 Task: Open a blank google sheet and write heading  Student grades data  Add 10 students name:-  'Joshua Rivera, Zoey Coleman, Ryan Wright, Addison Bailey, Jonathan Simmons, Brooklyn Ward, Caleb Barnes, Audrey Collins, Gabriel Perry, Sofia Bell. ' in September Last week sales are  100 to 150. Math Grade:-  90, 95, 80, 92, 85,88, 90, 78, 92, 85.Science Grade:-  85, 87, 92, 88, 90, 85, 92, 80, 88, 90.English Grade:-  92, 90, 85, 90, 88, 92, 85, 82, 90, 88.History Grade:-  88, 92, 78, 95, 90, 90, 80, 85, 92, 90. Total use the formula   =SUM(D2:G2) then presss enter. Save page auditingSalesDashboard
Action: Key pressed <Key.shift>Student<Key.space>grades<Key.space>data
Screenshot: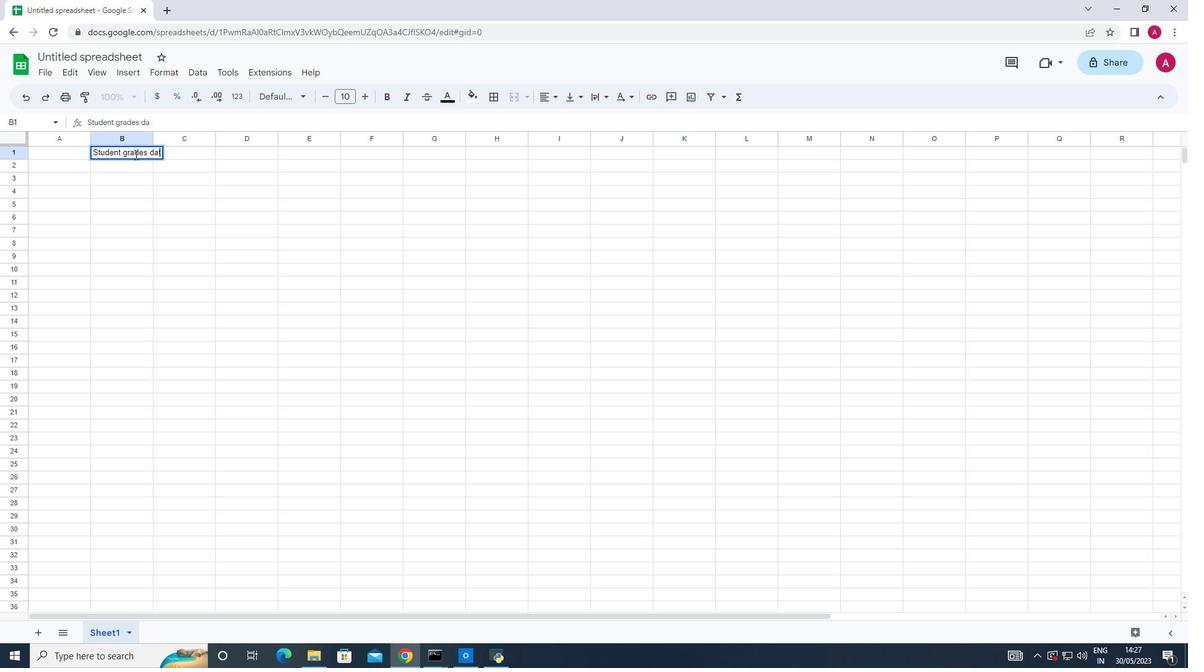 
Action: Mouse moved to (58, 161)
Screenshot: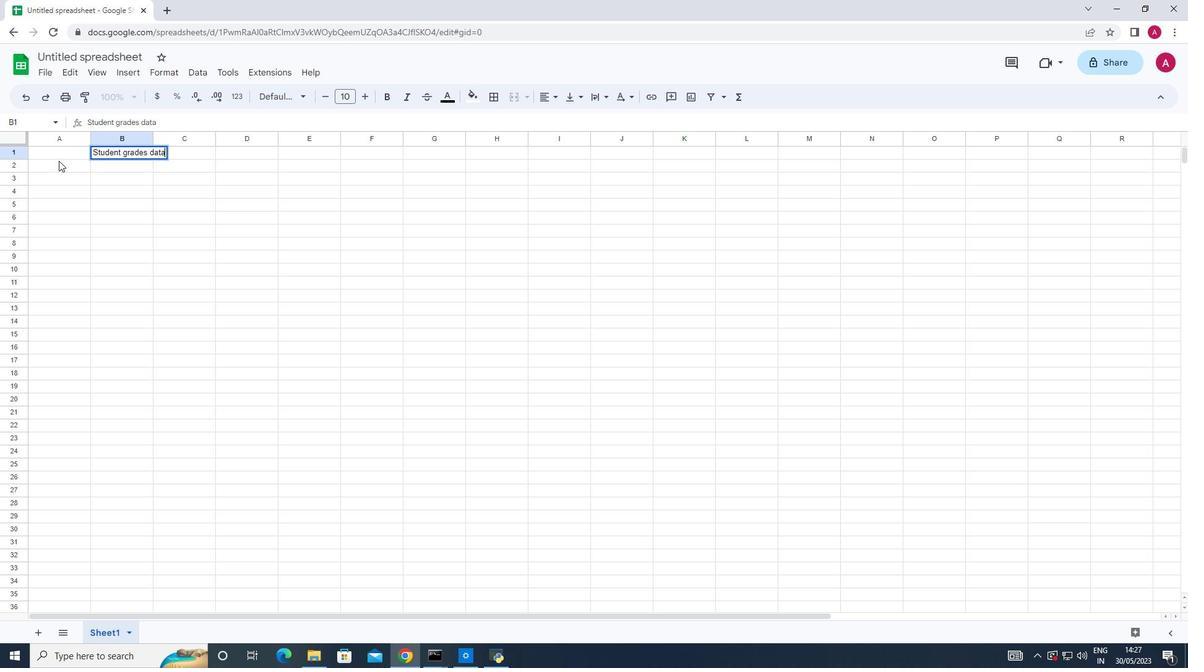 
Action: Mouse pressed left at (58, 161)
Screenshot: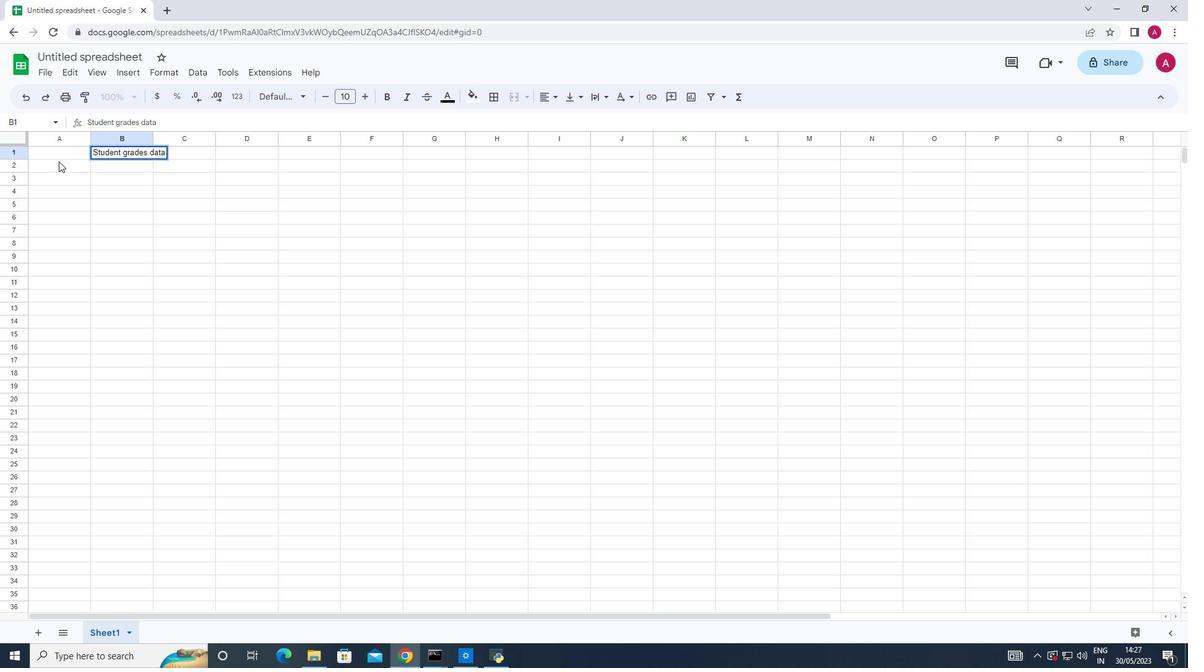 
Action: Key pressed <Key.shift>Student<Key.space><Key.backspace>s<Key.space>name<Key.right><Key.left><Key.down><Key.shift_r>Joshua<Key.space><Key.shift><Key.shift><Key.shift><Key.shift>Rivera<Key.down><Key.shift>Zoey<Key.space><Key.shift><Key.shift><Key.shift><Key.shift><Key.shift>Coleman<Key.down><Key.shift>Ryan<Key.space><Key.shift_r><Key.shift_r><Key.shift_r><Key.shift_r><Key.shift_r><Key.shift_r><Key.shift_r><Key.shift_r><Key.shift_r><Key.shift_r><Key.shift_r><Key.shift_r><Key.shift_r><Key.shift_r><Key.shift_r><Key.shift_r><Key.shift_r><Key.shift_r><Key.shift_r><Key.shift_r><Key.shift_r><Key.shift_r><Key.shift_r><Key.shift_r><Key.shift_r><Key.shift_r><Key.shift_r><Key.shift_r><Key.shift_r><Key.shift_r><Key.shift_r><Key.shift_r><Key.shift_r><Key.shift_r><Key.shift_r><Key.shift_r><Key.shift_r><Key.shift_r><Key.shift_r><Key.shift_r><Key.shift_r><Key.shift_r><Key.shift_r><Key.shift_r><Key.shift_r><Key.shift_r><Key.shift_r><Key.shift_r><Key.shift_r><Key.shift_r><Key.shift_r><Key.shift_r><Key.shift_r><Key.shift_r><Key.shift_r><Key.shift_r><Key.shift_r><Key.shift_r>Wright<Key.down><Key.shift>Addison<Key.space><Key.shift_r>Bailey<Key.down><Key.shift_r><Key.shift_r><Key.shift_r><Key.shift_r><Key.shift_r>Jonathan<Key.space><Key.shift>Simmons<Key.down><Key.shift><Key.shift><Key.shift><Key.shift><Key.shift><Key.shift><Key.shift>Brooklyn<Key.space><Key.shift>Ward<Key.down><Key.shift>Caleb<Key.space><Key.shift>Barnes<Key.down><Key.shift>Audrey<Key.space><Key.shift><Key.shift><Key.shift><Key.shift>Collins<Key.down><Key.shift><Key.shift><Key.shift><Key.shift>Gabriel<Key.space><Key.shift_r>Perry<Key.down><Key.shift>Sofia<Key.space><Key.shift>Bell
Screenshot: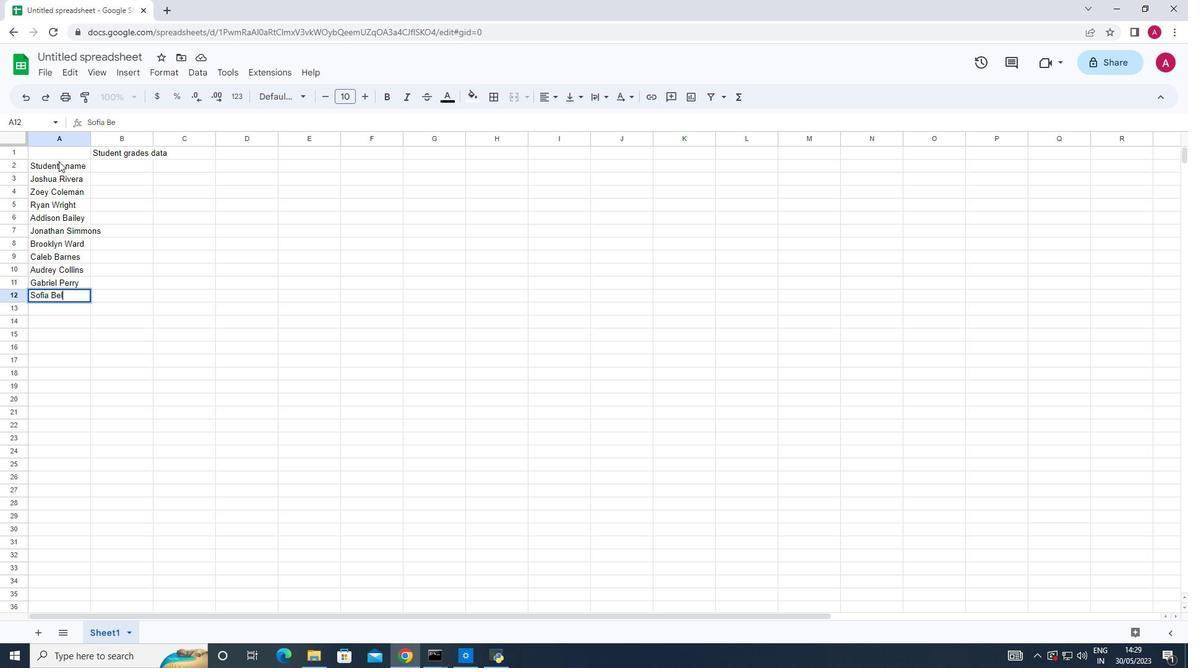 
Action: Mouse moved to (73, 179)
Screenshot: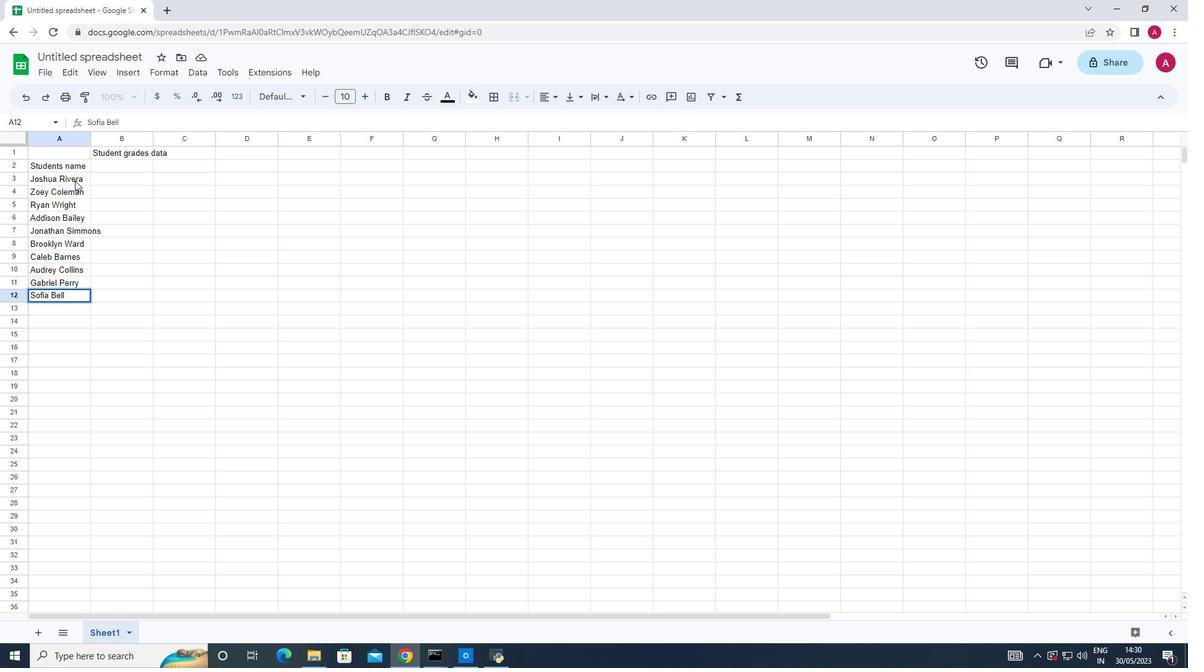 
Action: Mouse pressed left at (73, 179)
Screenshot: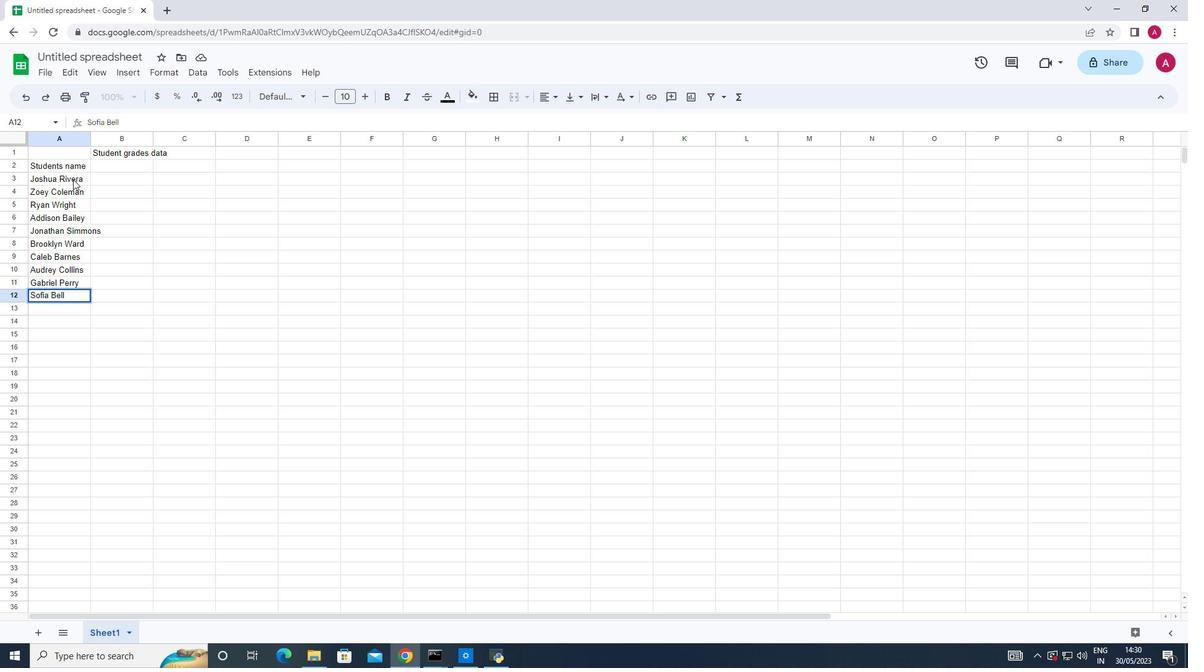 
Action: Mouse moved to (113, 170)
Screenshot: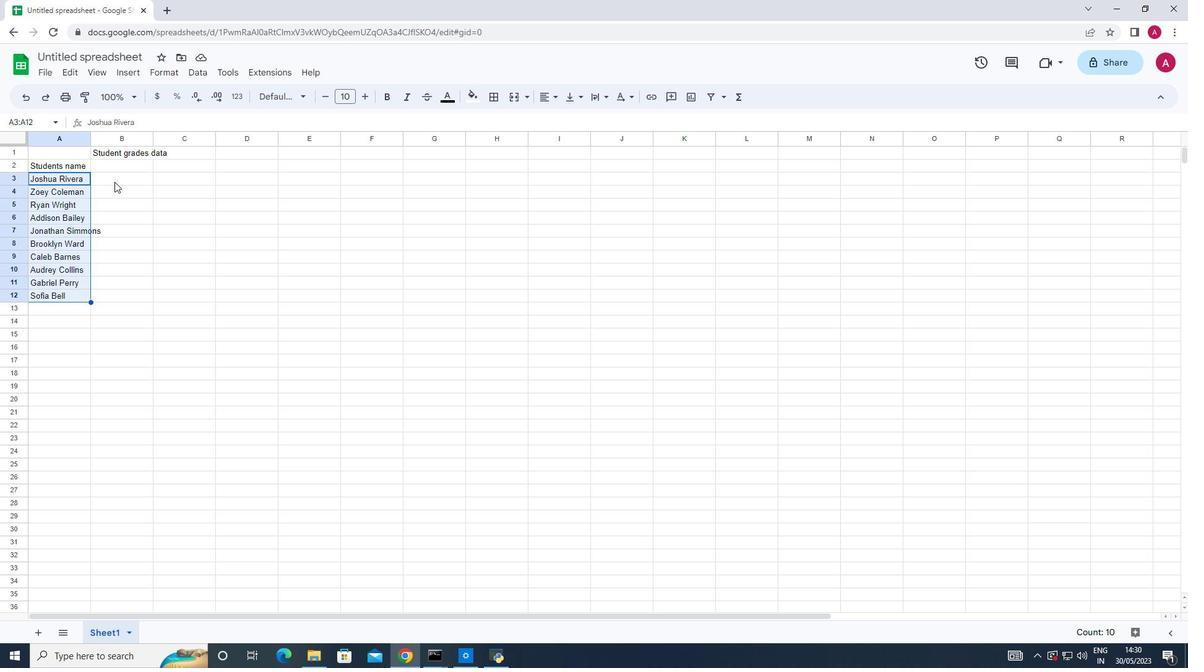 
Action: Mouse pressed left at (113, 170)
Screenshot: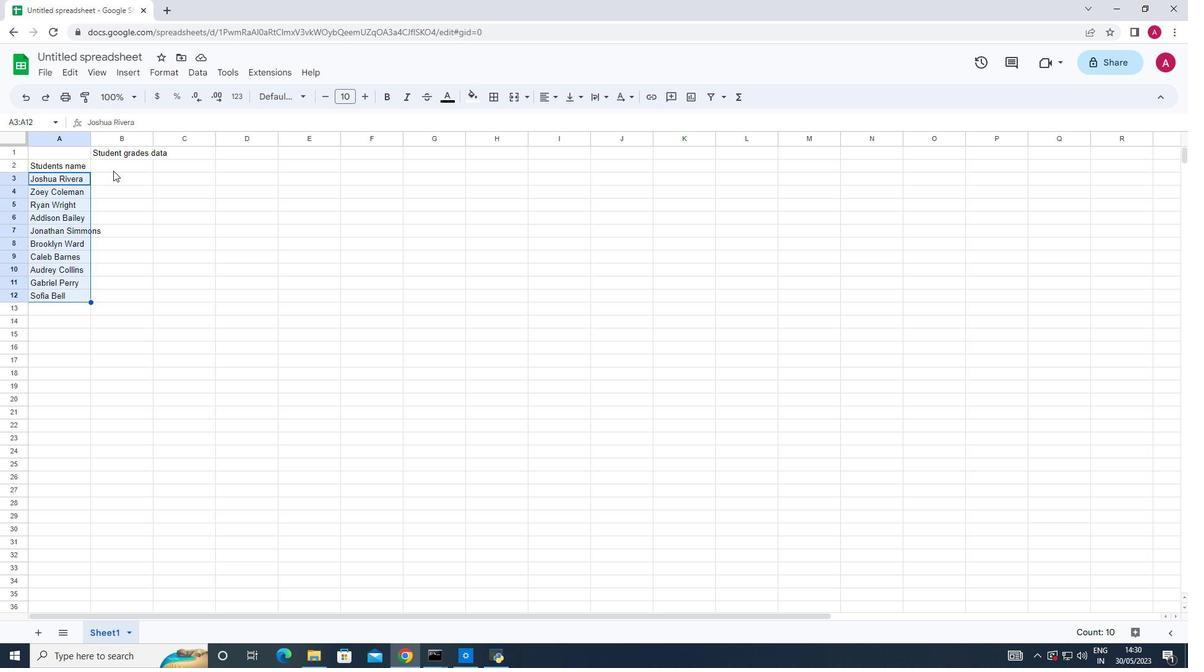 
Action: Mouse moved to (112, 169)
Screenshot: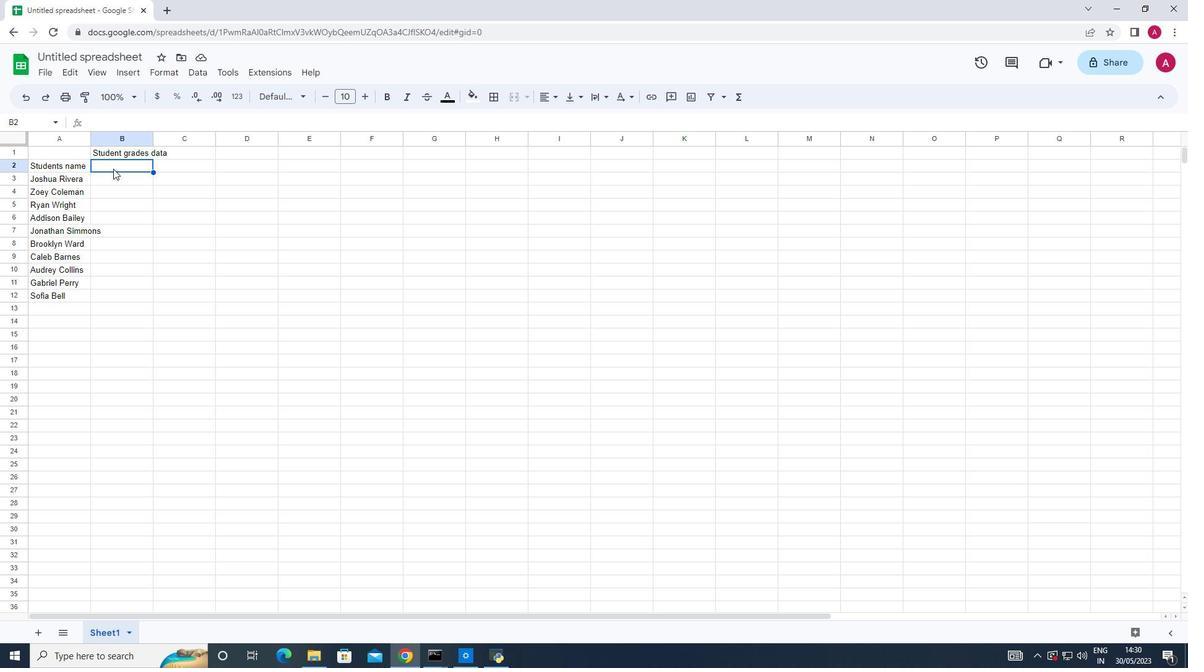 
Action: Key pressed <Key.shift>Math<Key.down>90<Key.down>95<Key.down>80<Key.down>92<Key.down>85<Key.down>88<Key.down>90<Key.down>78<Key.down>92<Key.down>85<Key.down>
Screenshot: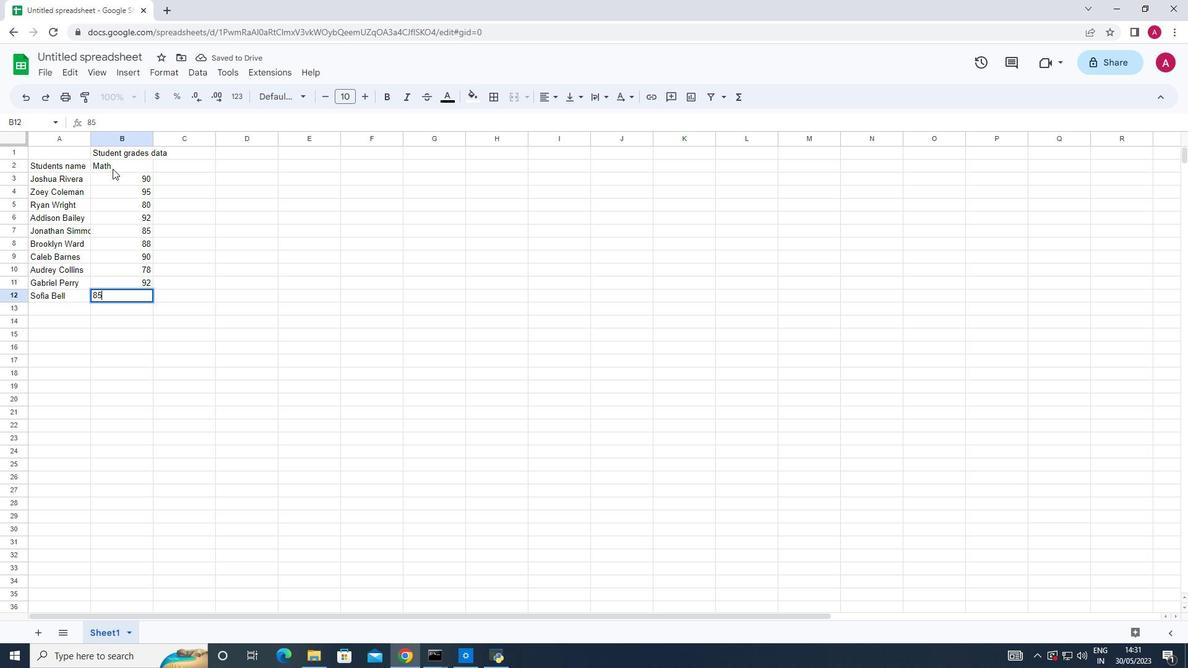 
Action: Mouse moved to (188, 160)
Screenshot: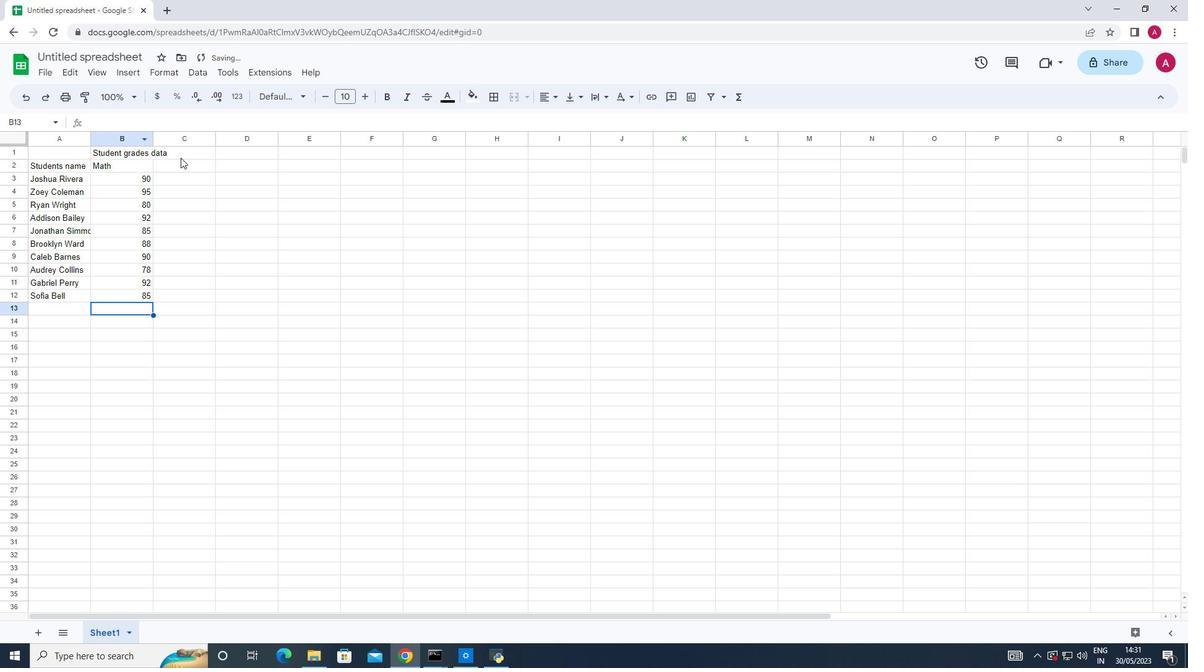 
Action: Mouse pressed left at (188, 160)
Screenshot: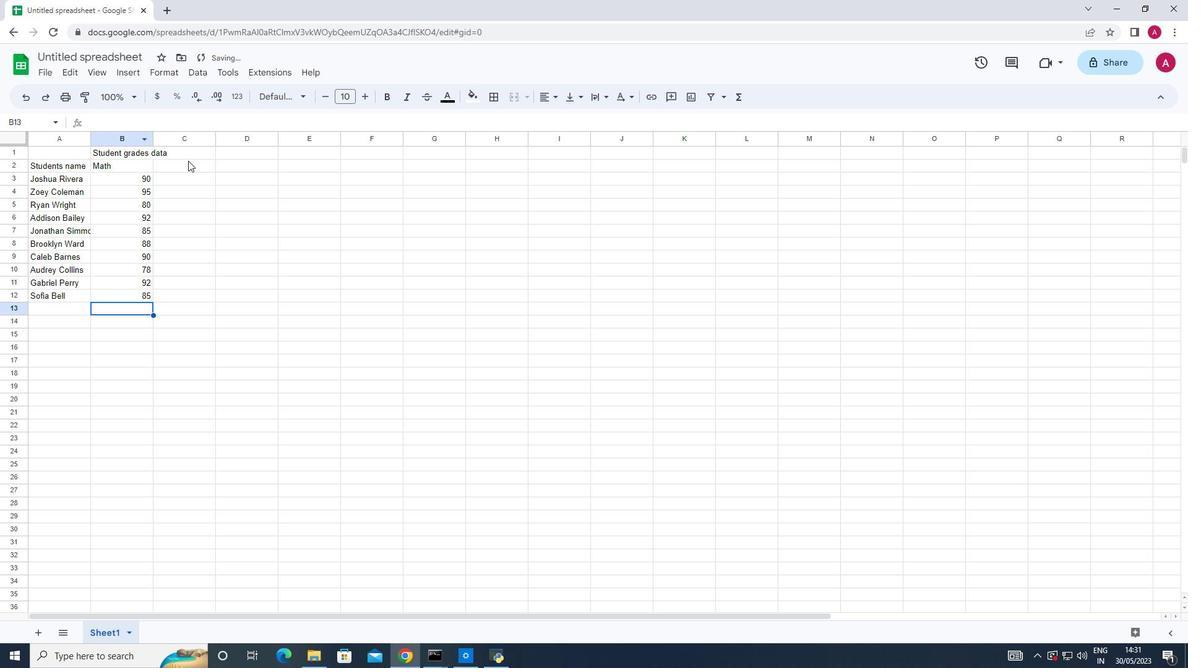 
Action: Key pressed <Key.shift>Science<Key.down>85<Key.down>87<Key.down>92<Key.down>88<Key.down>90<Key.down>85<Key.down>92<Key.down>80<Key.down>88<Key.down>90<Key.right><Key.up><Key.up><Key.up><Key.up><Key.up><Key.up><Key.up><Key.up><Key.up><Key.up><Key.shift>English<Key.down>92<Key.down>90<Key.down>85<Key.left><Key.right><Key.down>90<Key.down>88<Key.down>92<Key.down>85<Key.down>82<Key.down>90<Key.down>88<Key.right>
Screenshot: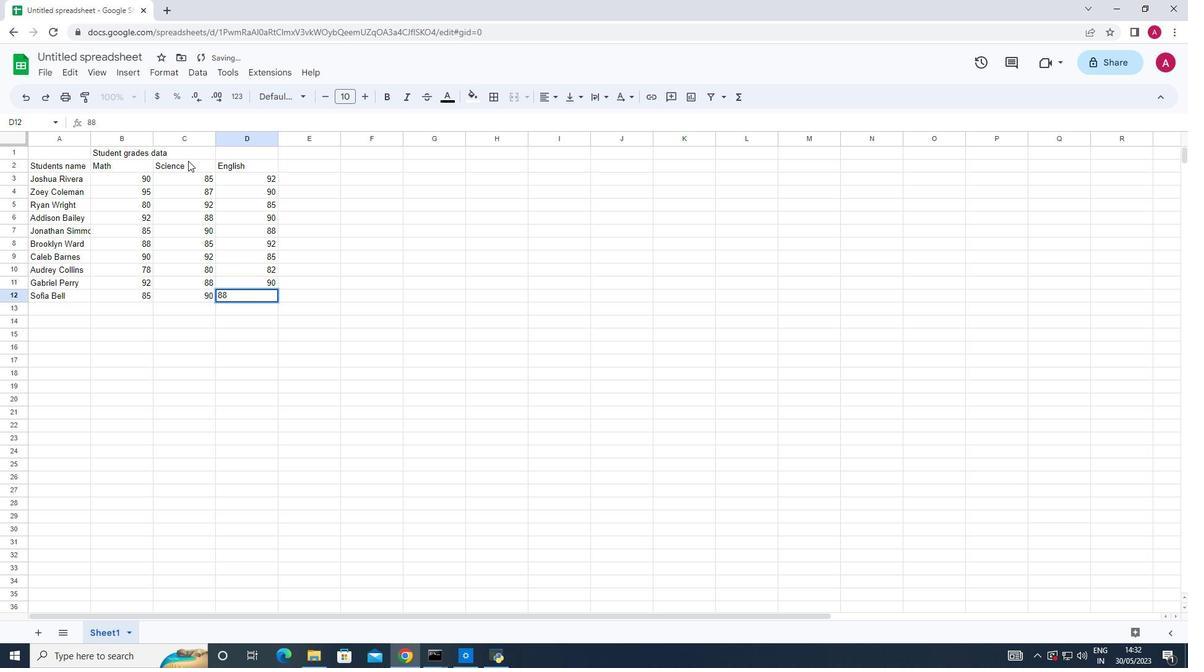 
Action: Mouse moved to (293, 162)
Screenshot: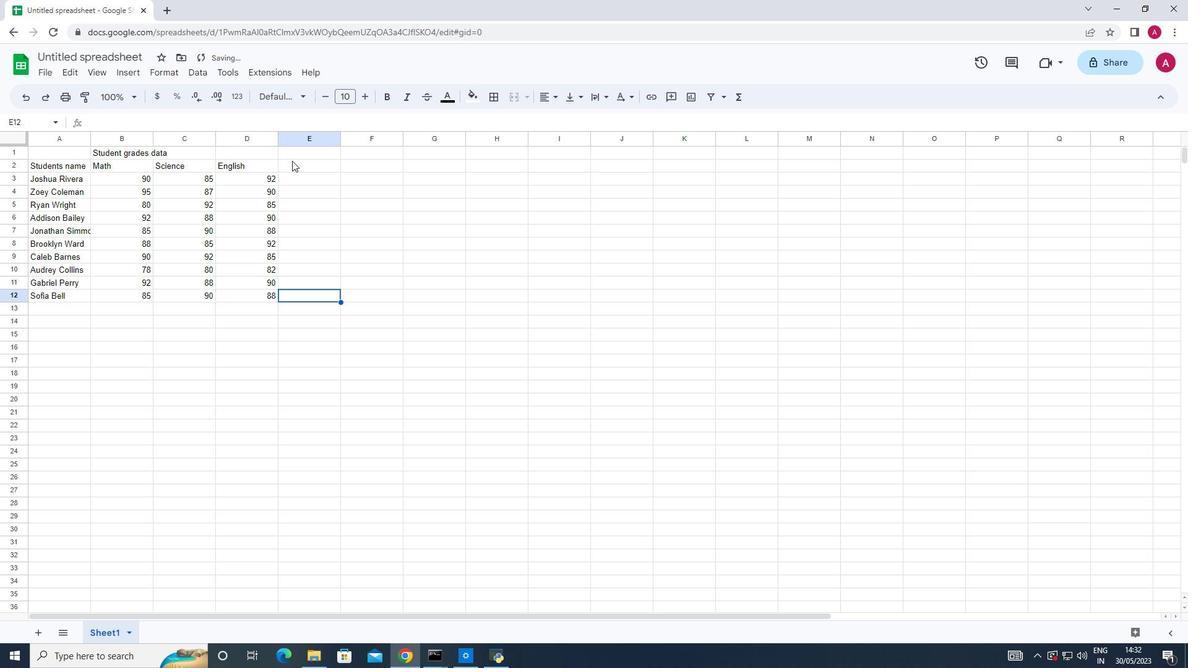 
Action: Mouse pressed left at (293, 162)
Screenshot: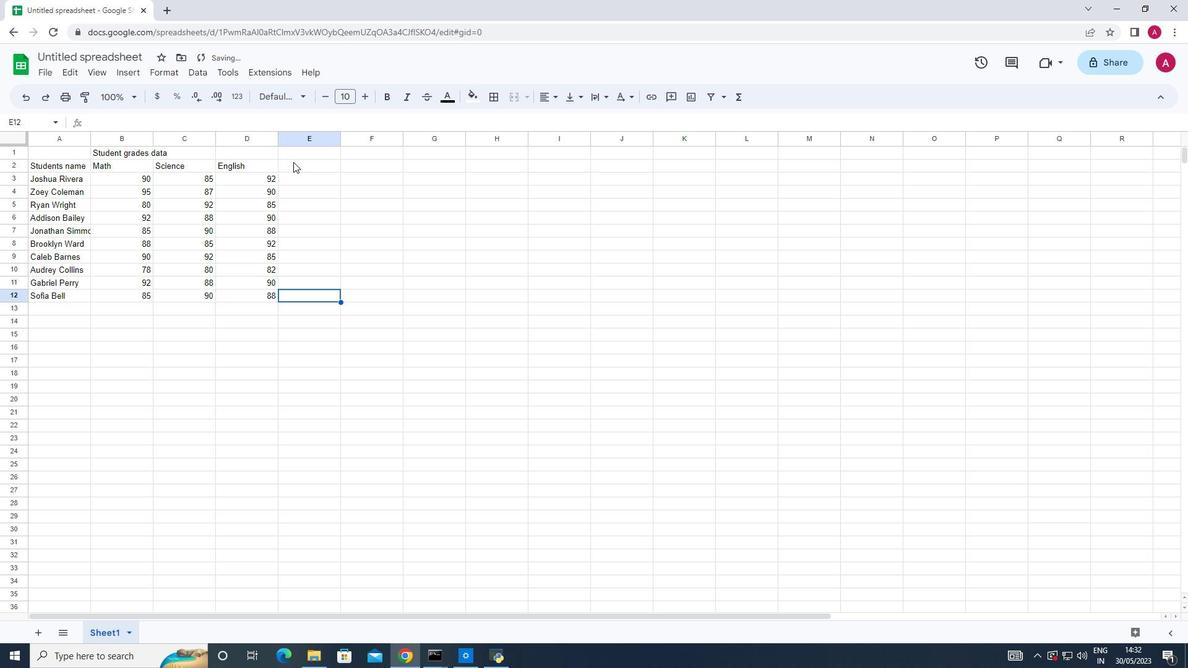 
Action: Key pressed <Key.shift>History<Key.down>88<Key.down>92<Key.down>78<Key.down>95<Key.left><Key.right><Key.down>90<Key.down>90<Key.down>80<Key.down>85<Key.down>92<Key.down>90
Screenshot: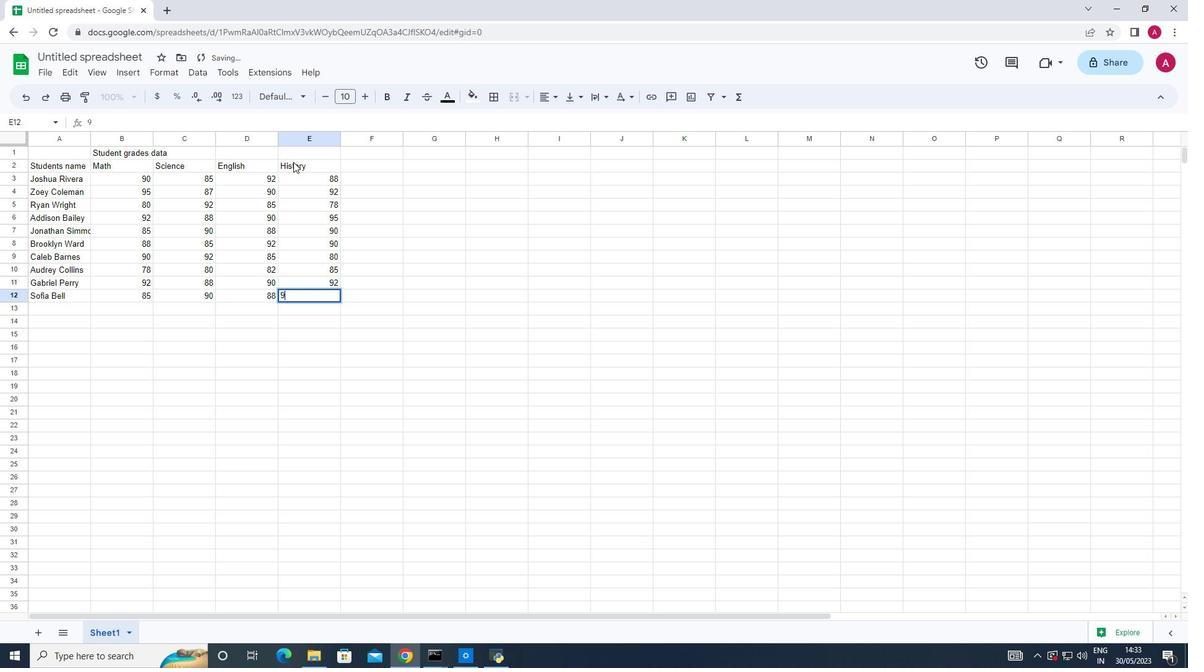 
Action: Mouse moved to (383, 159)
Screenshot: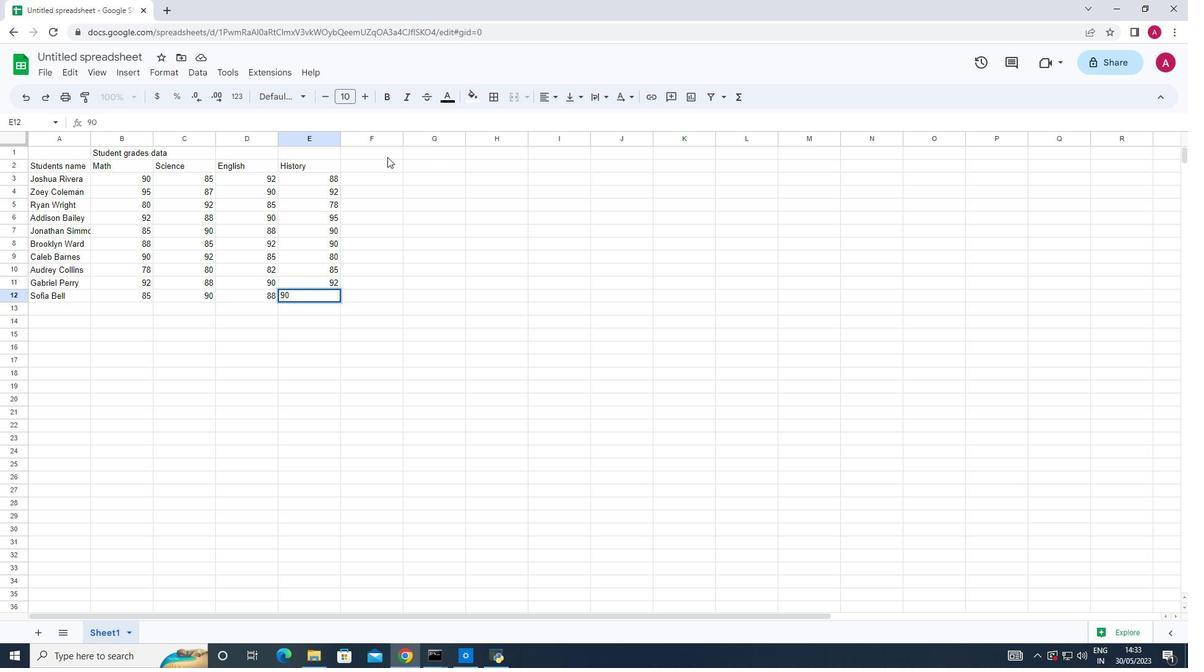 
Action: Mouse pressed left at (383, 159)
Screenshot: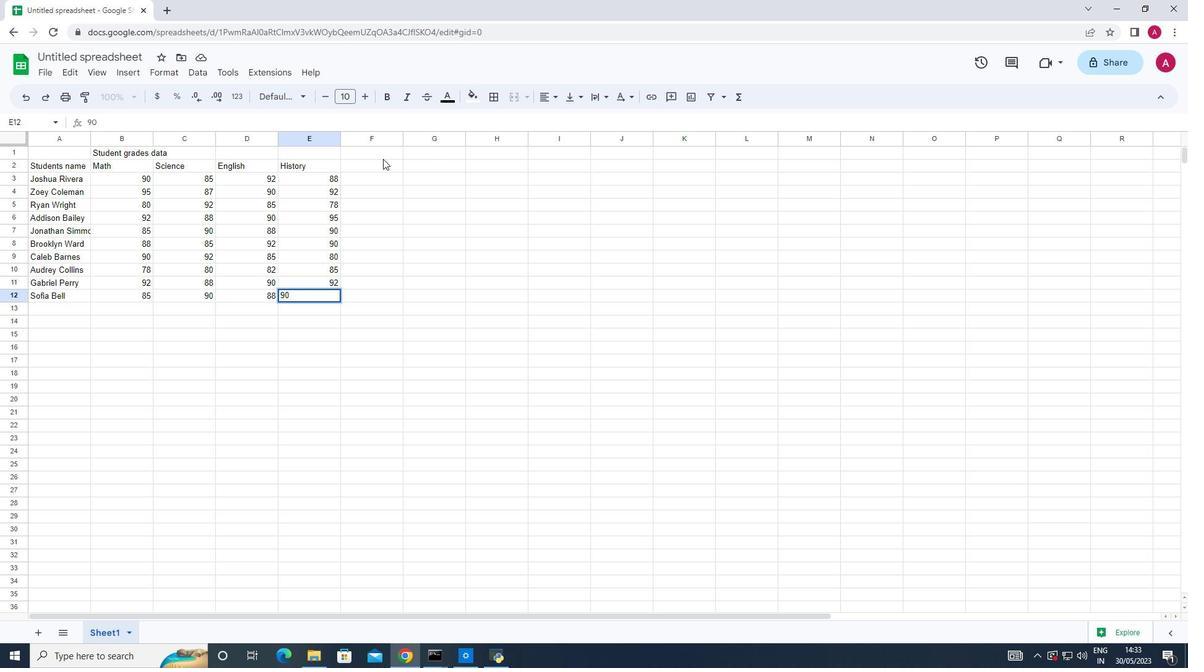 
Action: Mouse moved to (373, 167)
Screenshot: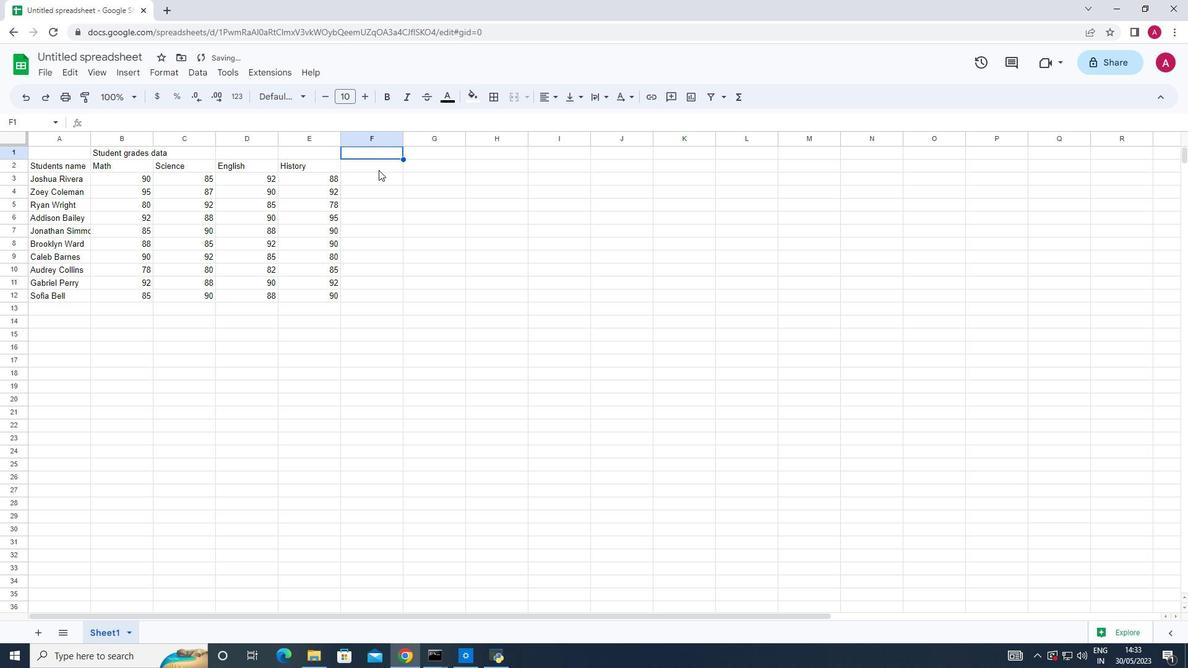 
Action: Mouse pressed left at (373, 167)
Screenshot: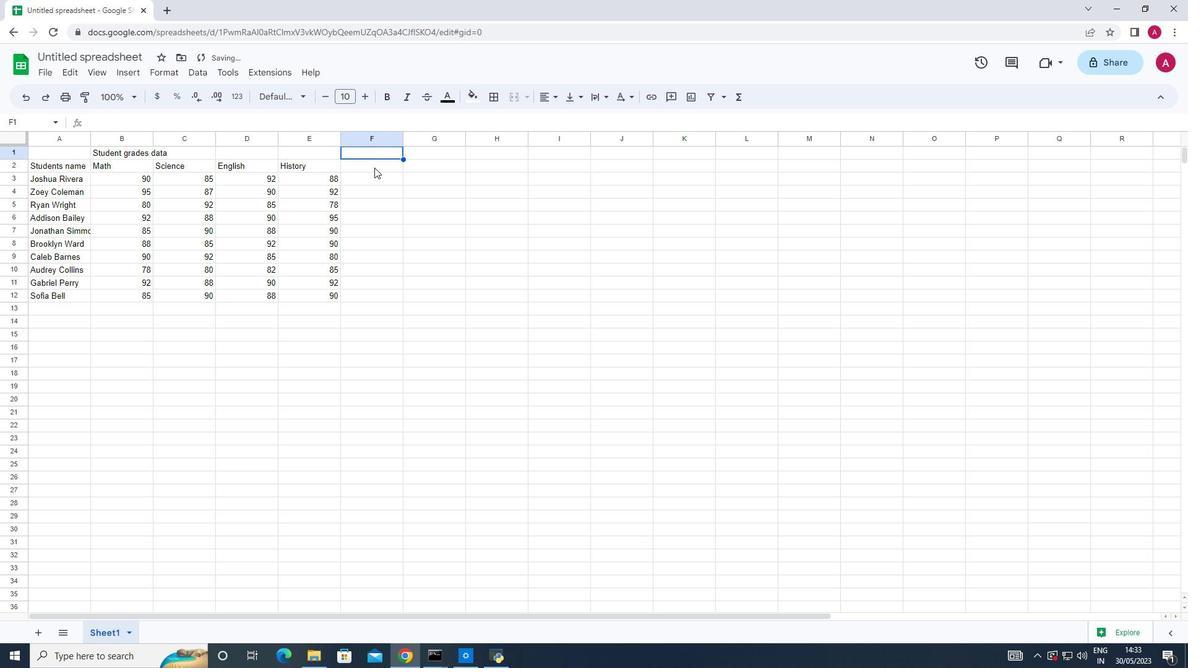 
Action: Key pressed <Key.shift>Total
Screenshot: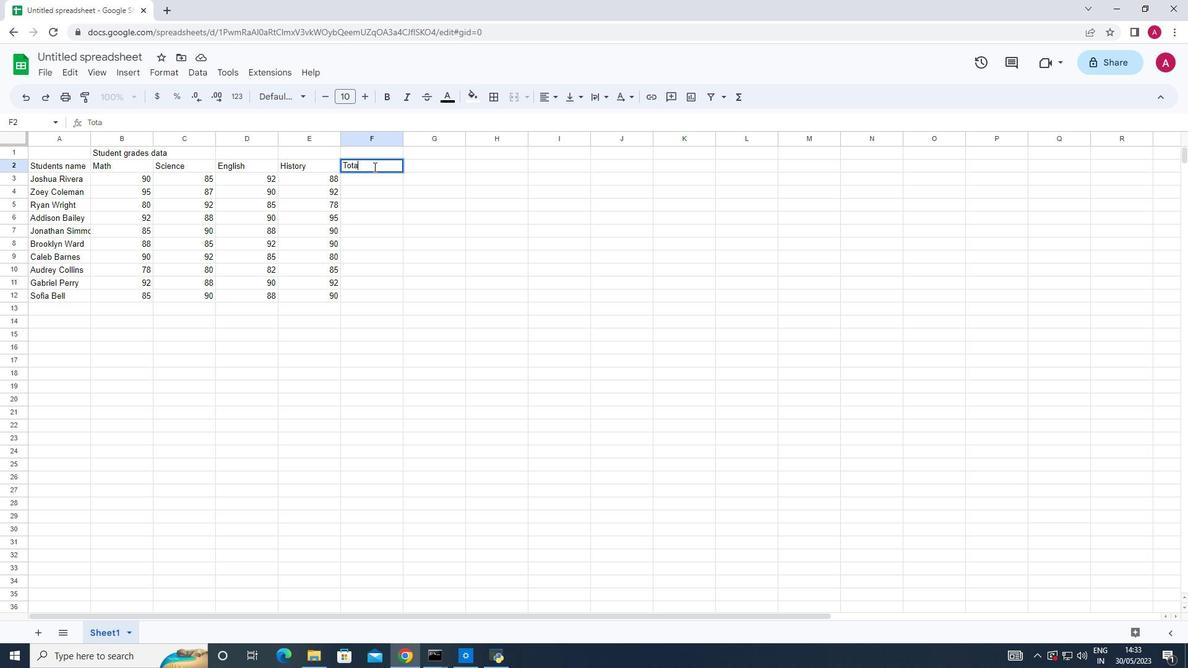 
Action: Mouse moved to (357, 179)
Screenshot: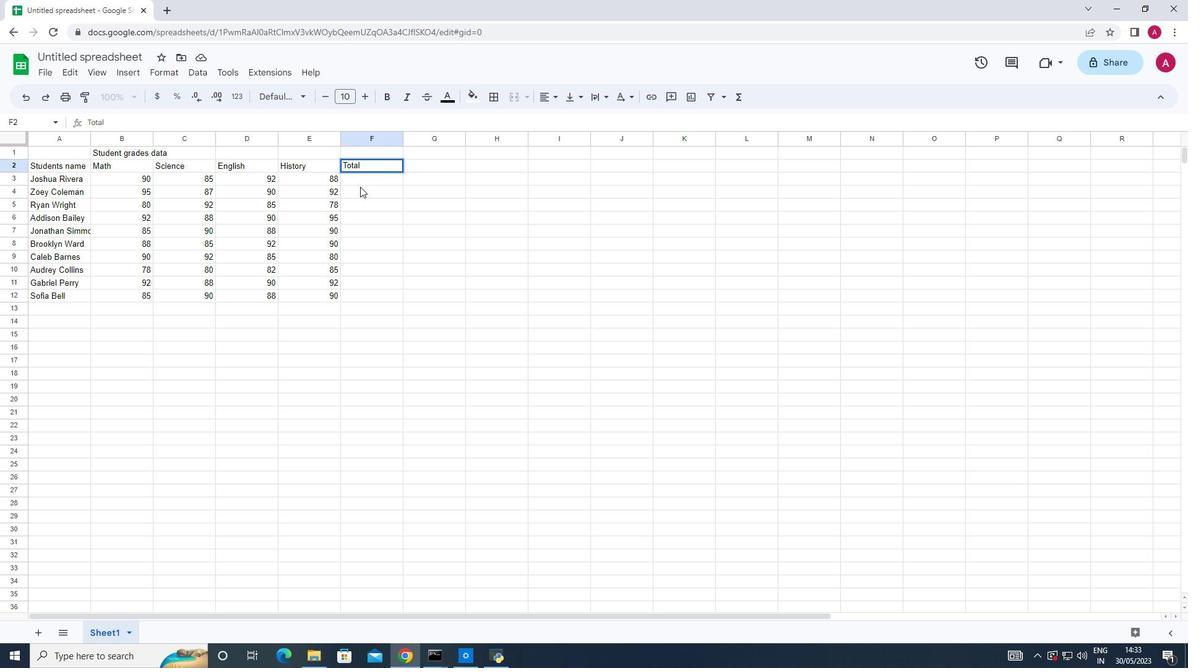 
Action: Mouse pressed left at (357, 179)
Screenshot: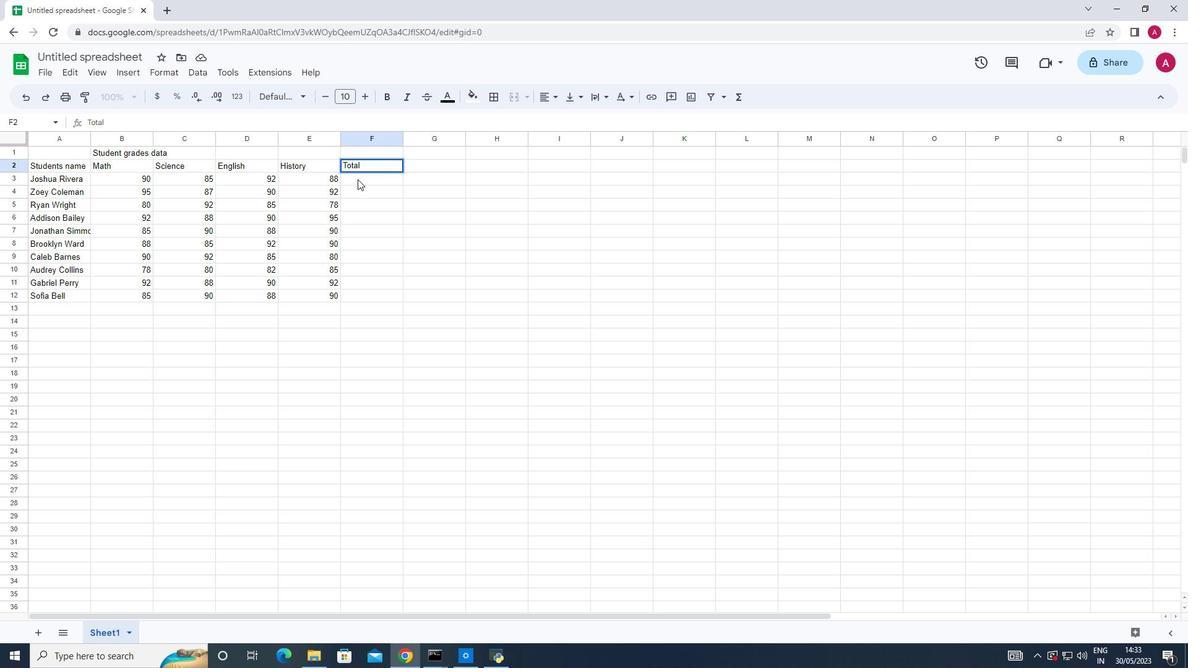 
Action: Key pressed =sum<Key.shift_r>(
Screenshot: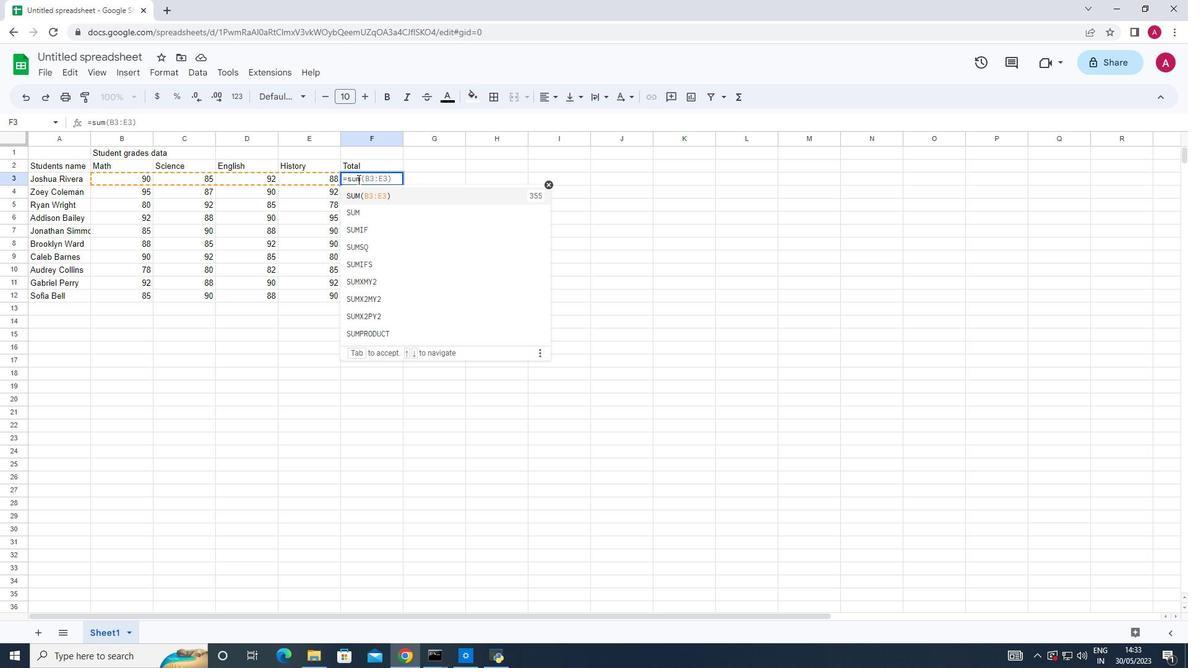 
Action: Mouse moved to (538, 193)
Screenshot: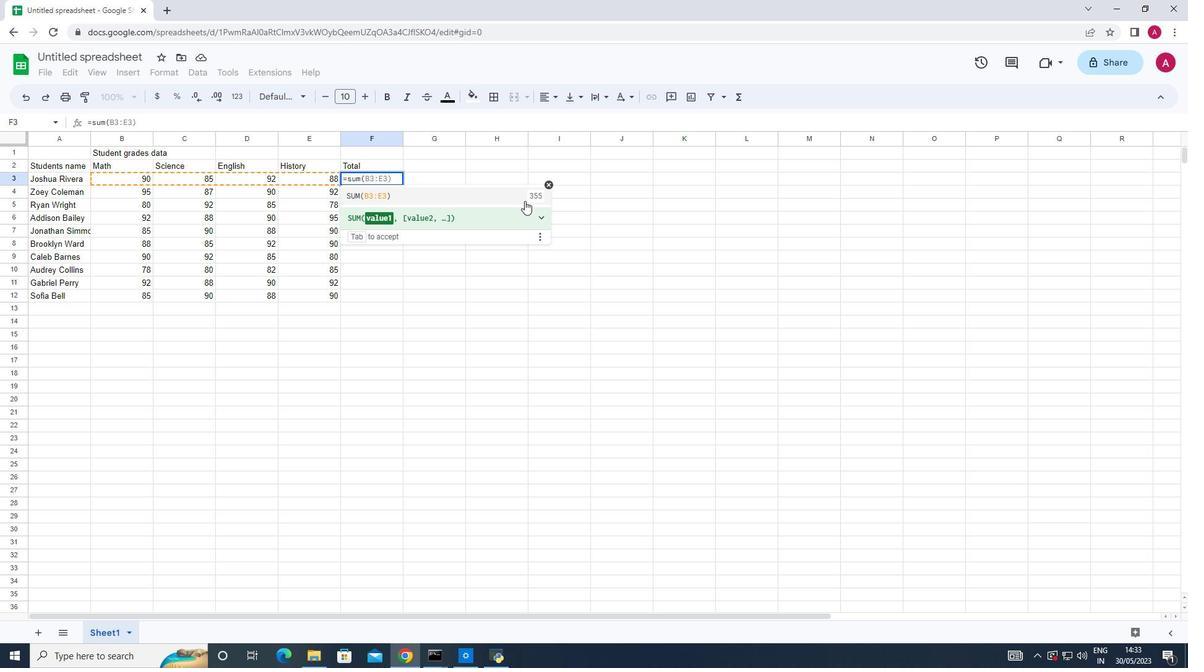 
Action: Mouse pressed left at (538, 193)
Screenshot: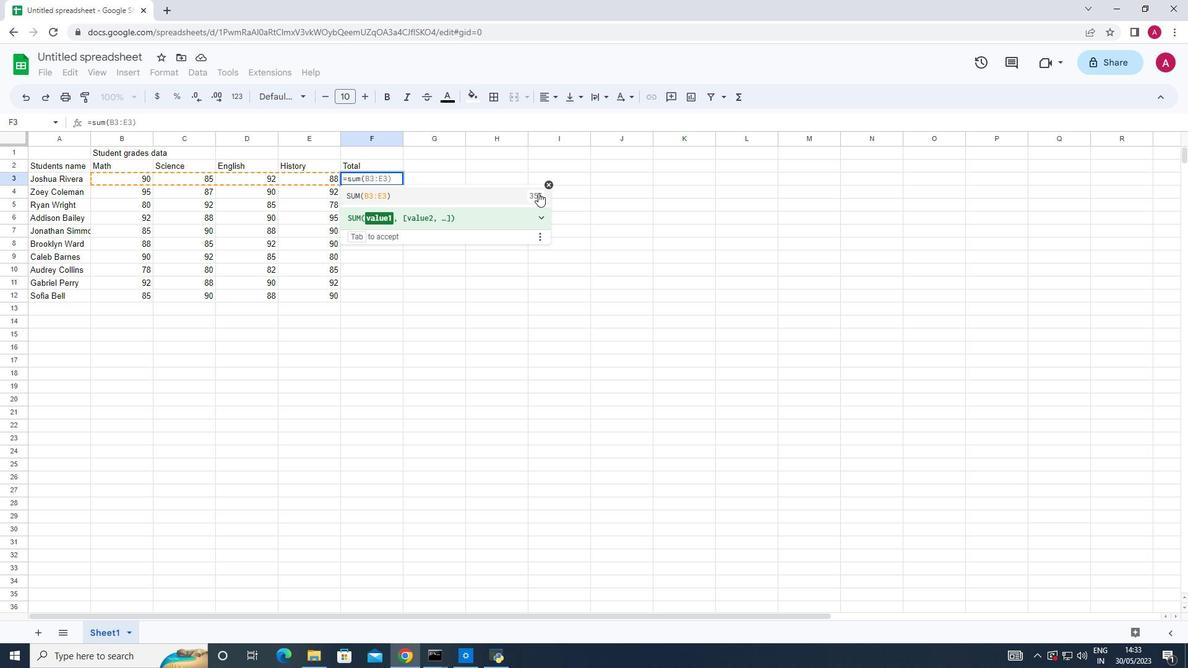 
Action: Mouse moved to (401, 182)
Screenshot: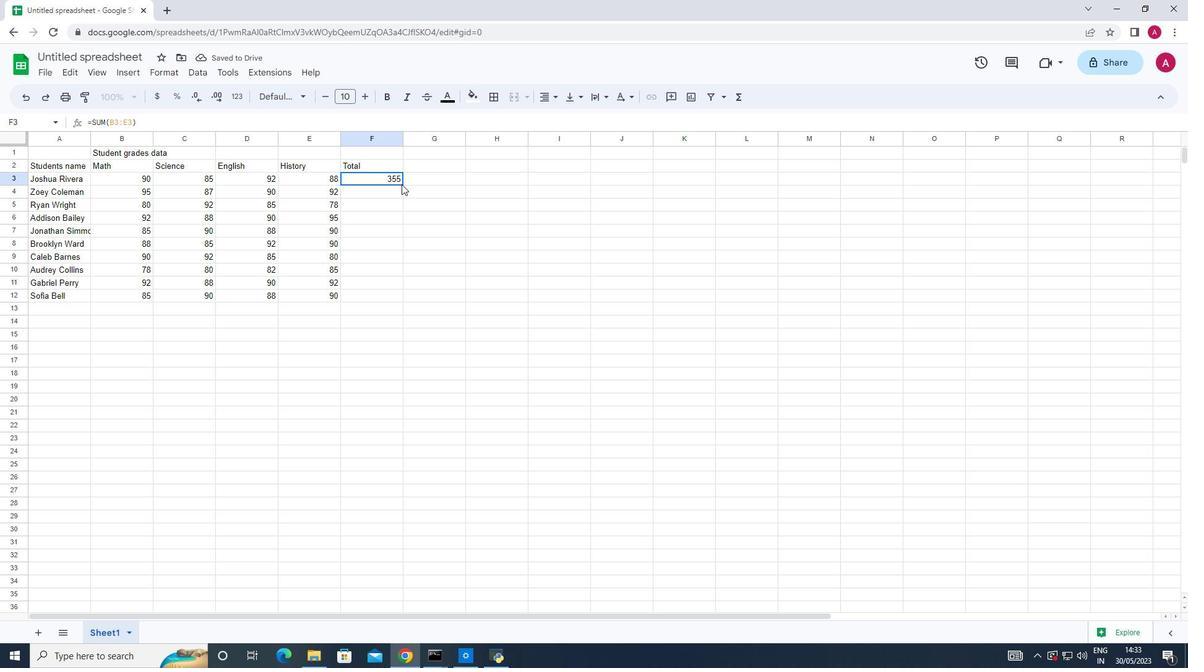 
Action: Mouse pressed left at (401, 182)
Screenshot: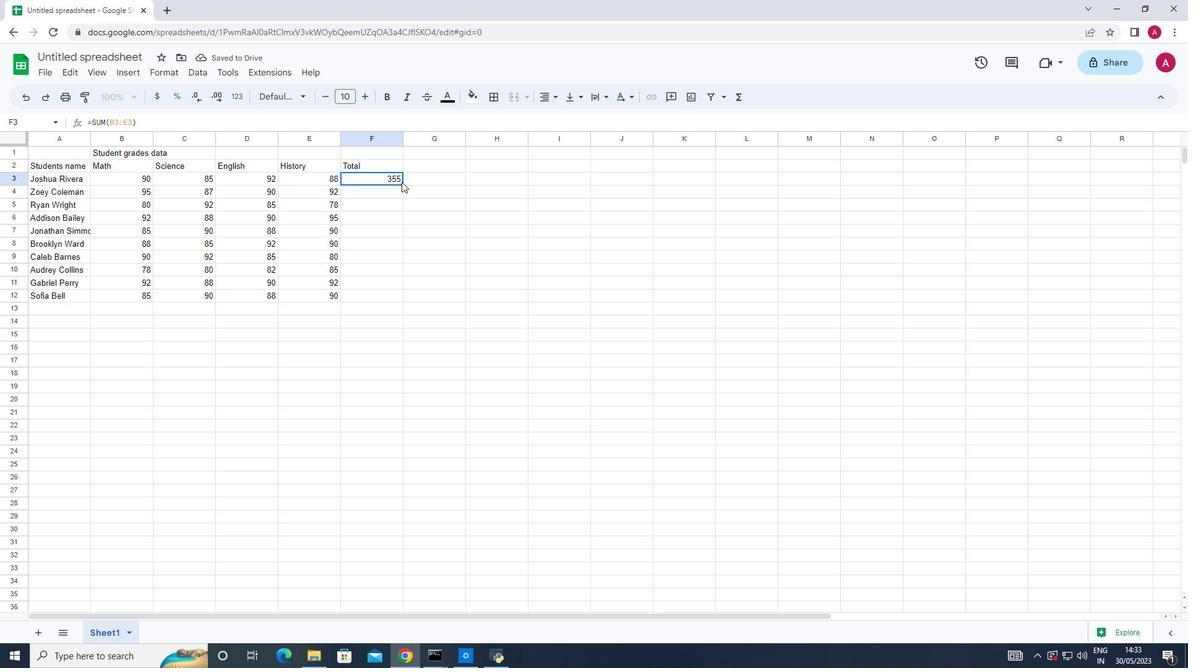 
Action: Mouse pressed left at (401, 182)
Screenshot: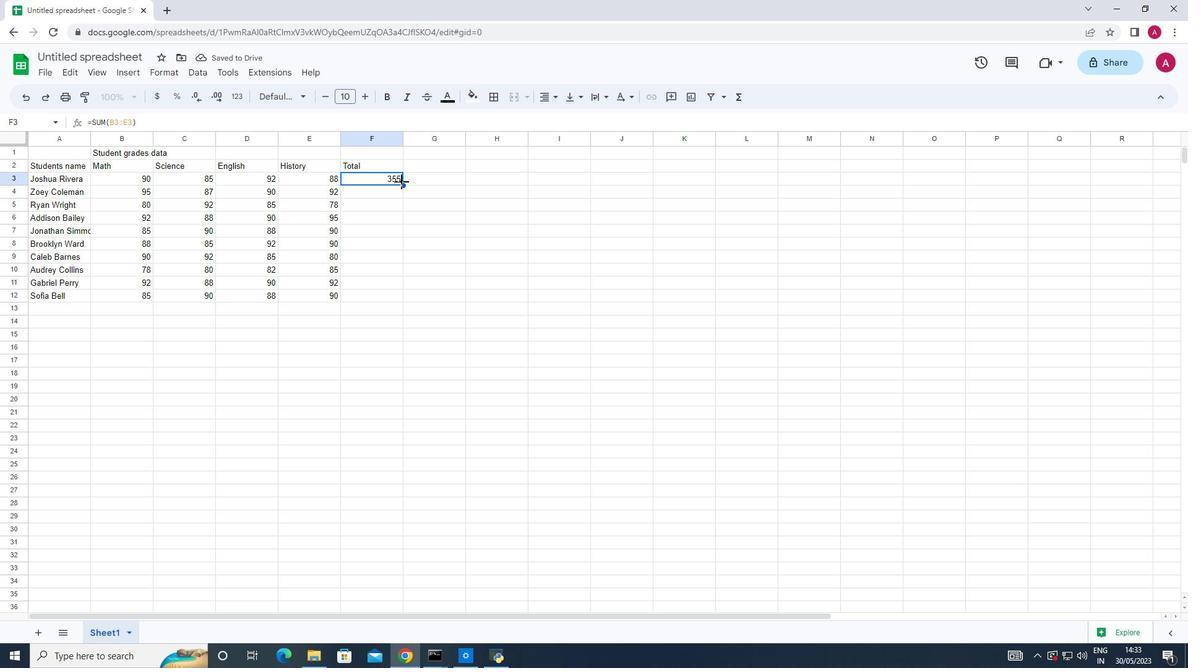 
Action: Mouse moved to (403, 347)
Screenshot: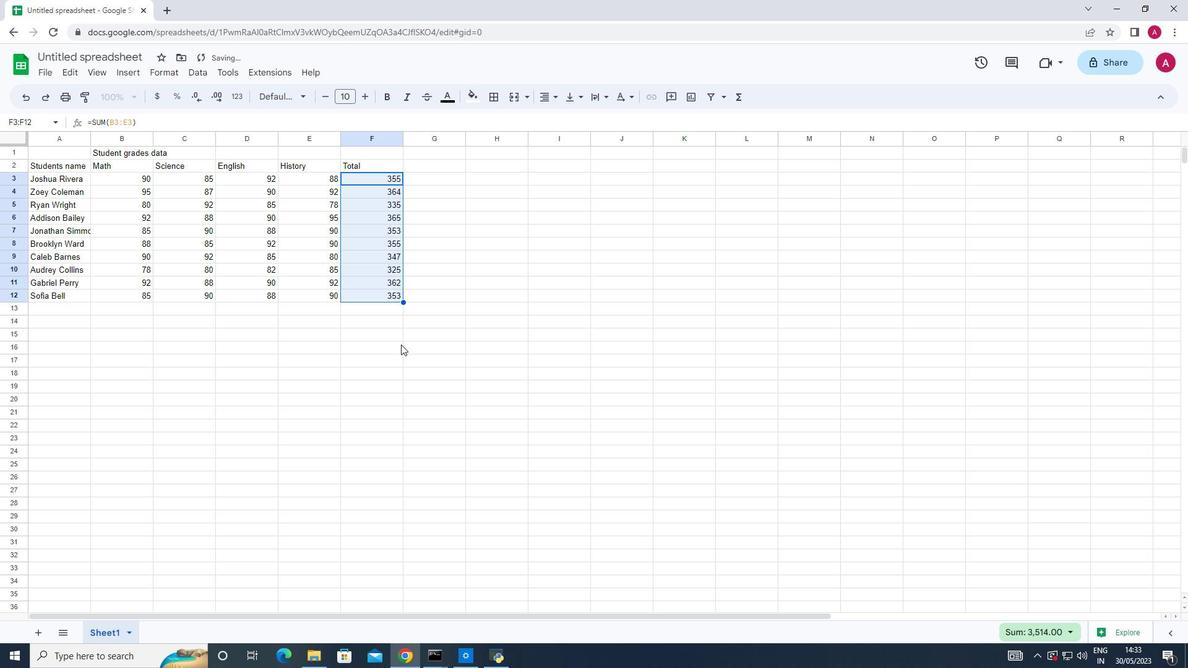 
Action: Mouse pressed left at (403, 347)
Screenshot: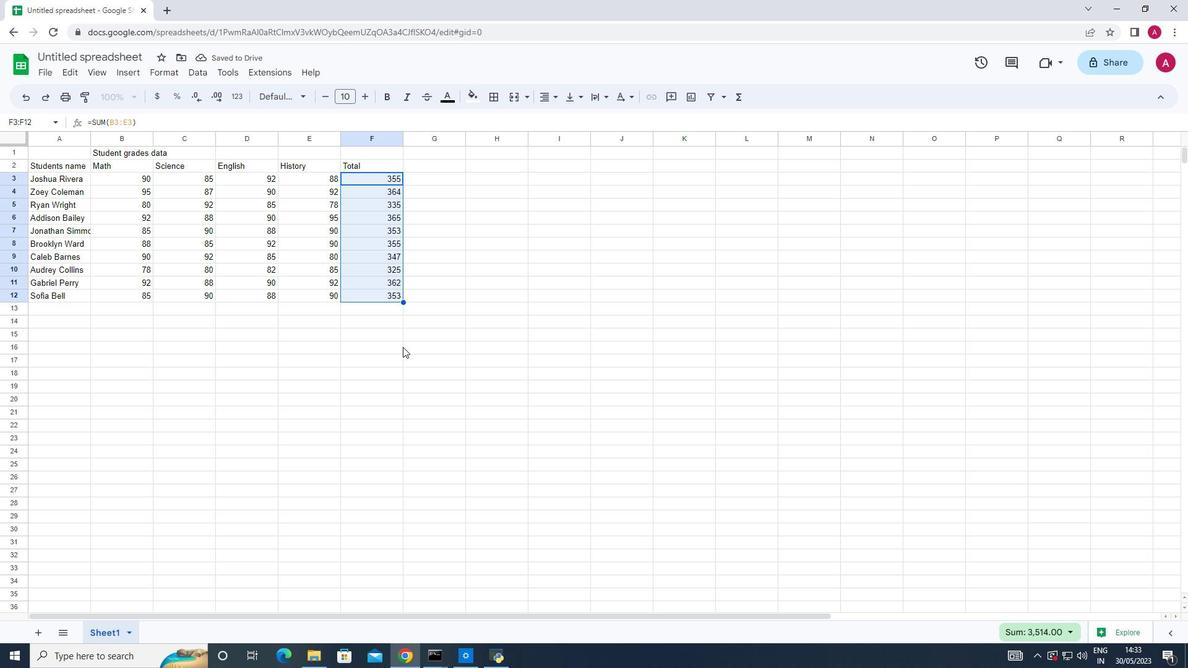 
Action: Mouse moved to (79, 55)
Screenshot: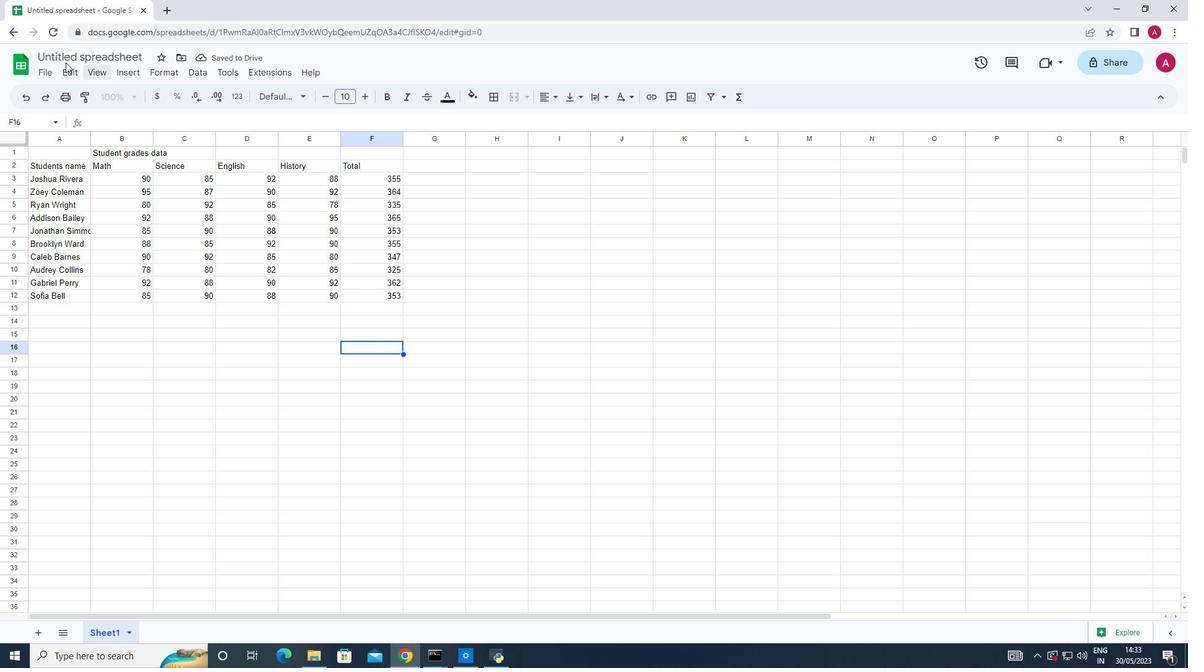 
Action: Mouse pressed left at (79, 55)
Screenshot: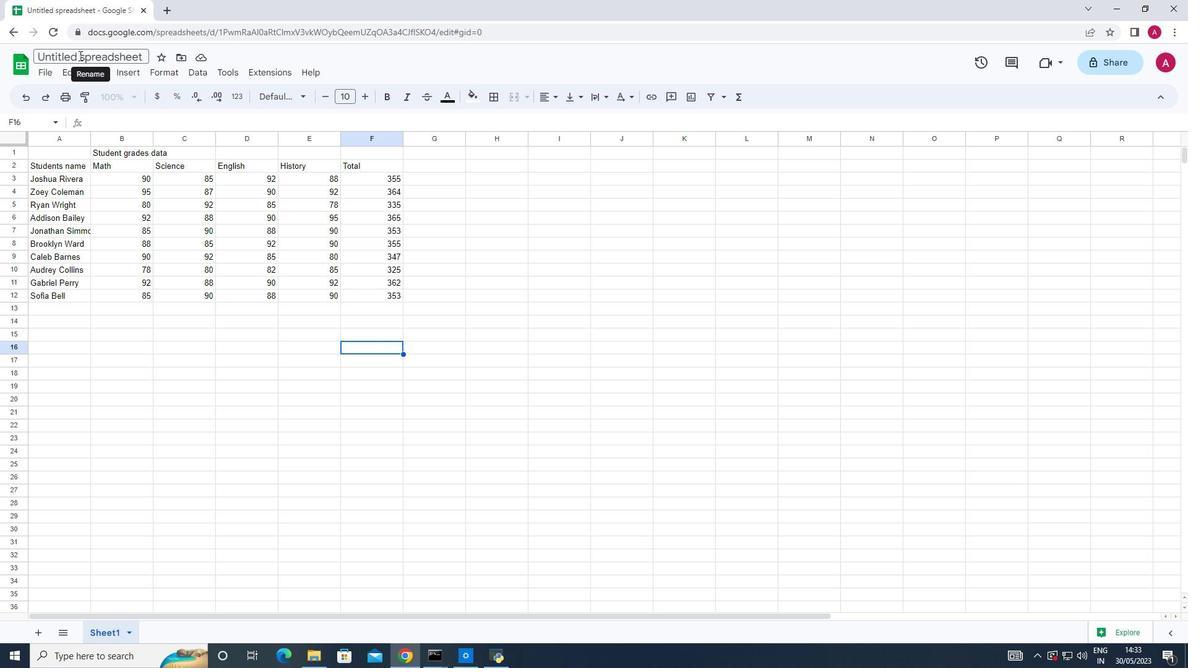 
Action: Mouse moved to (79, 55)
Screenshot: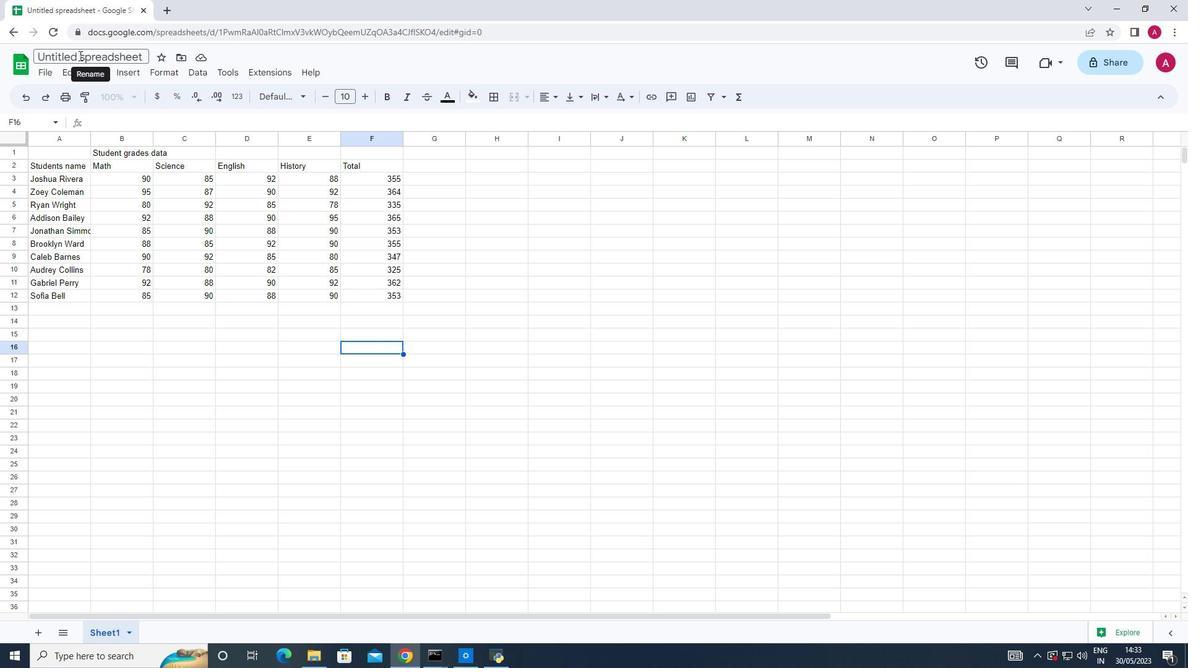 
Action: Key pressed <Key.shift>Auditing<Key.shift>Sales<Key.shift><Key.shift><Key.shift><Key.shift><Key.shift><Key.shift><Key.shift>Dashboard<Key.enter>
Screenshot: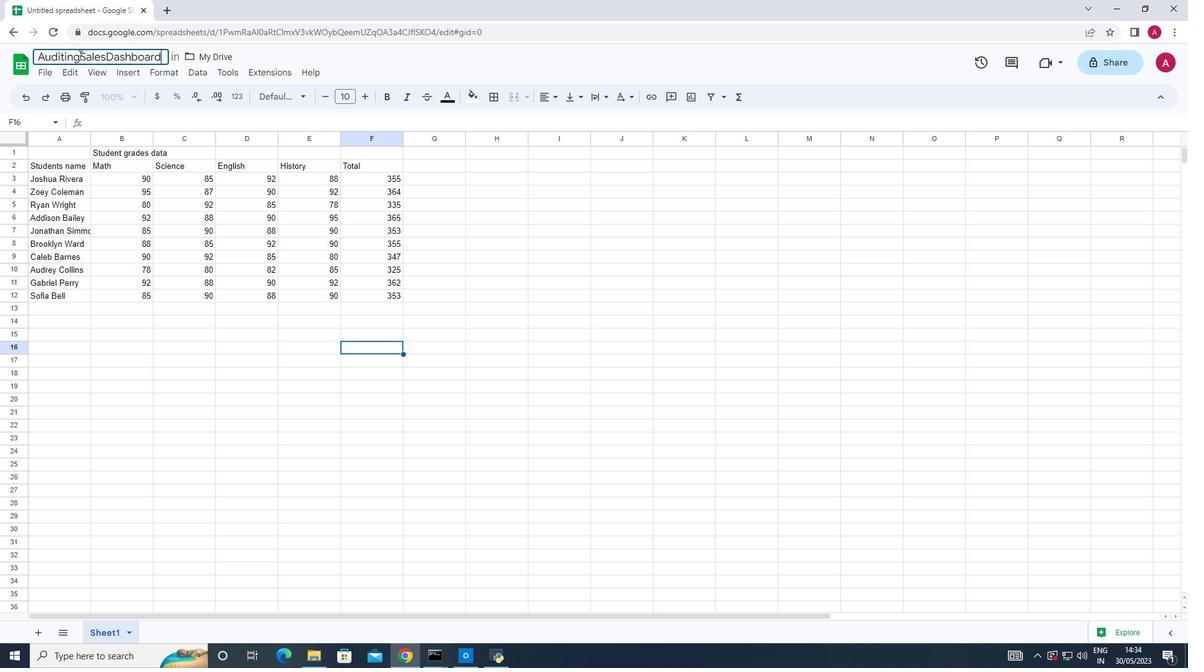 
Action: Mouse moved to (213, 325)
Screenshot: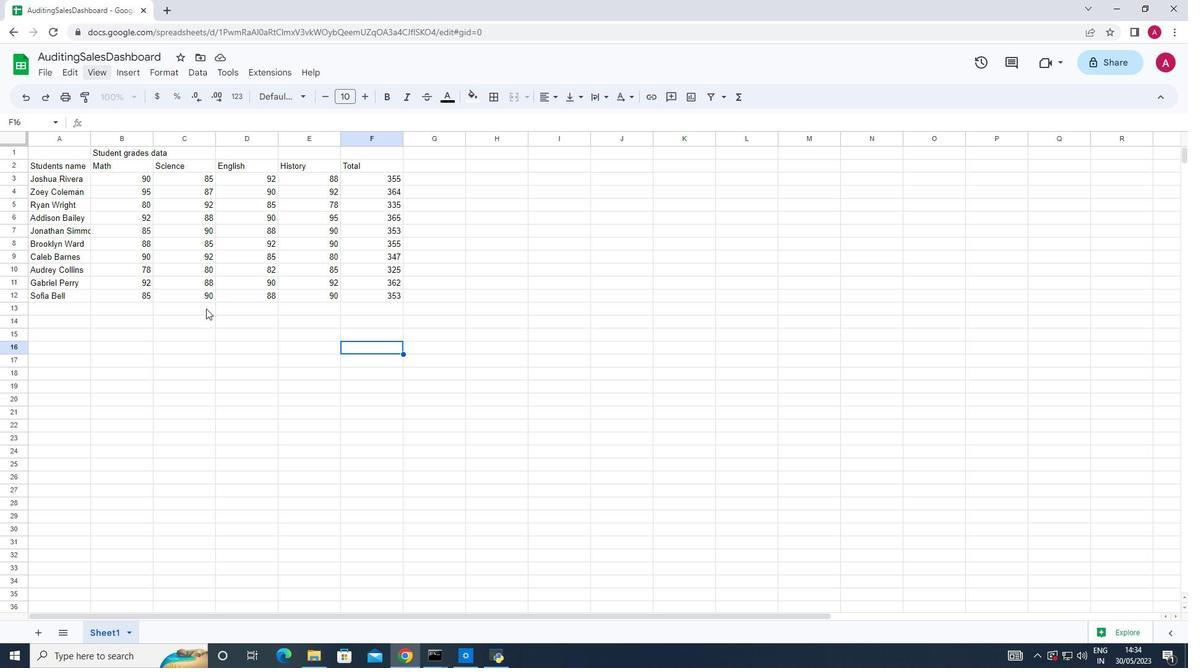 
Action: Mouse pressed left at (213, 325)
Screenshot: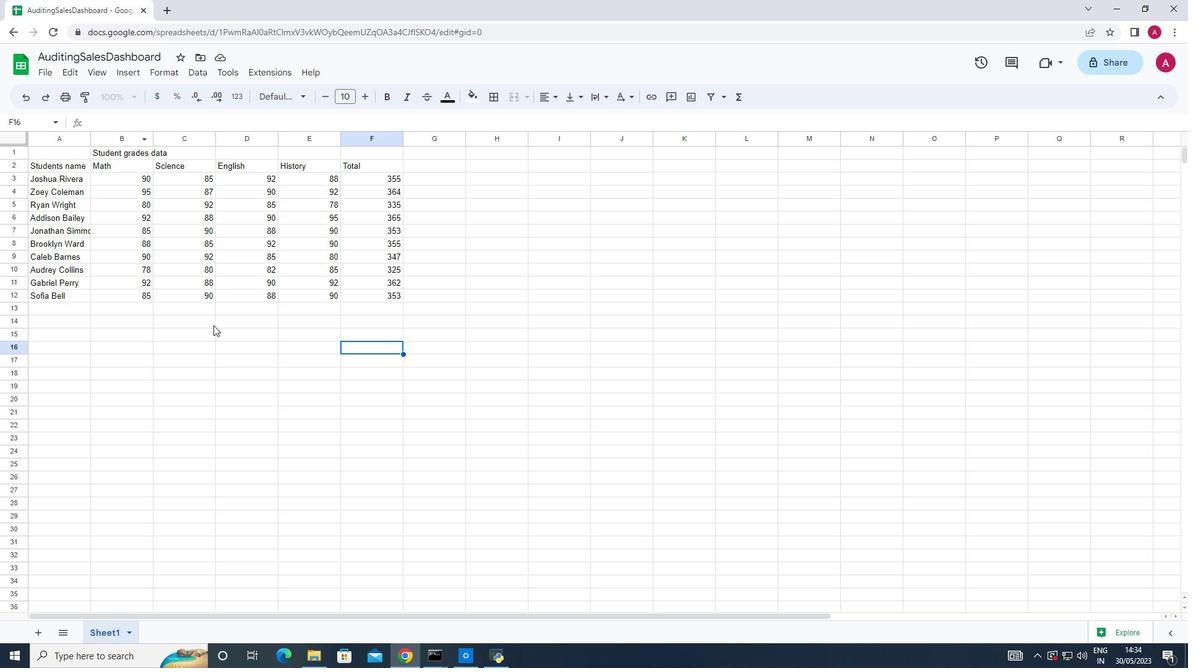 
